 Task: Create a section API Design Sprint and in the section, add a milestone Social Media Integration in the project AgileCon
Action: Mouse moved to (56, 394)
Screenshot: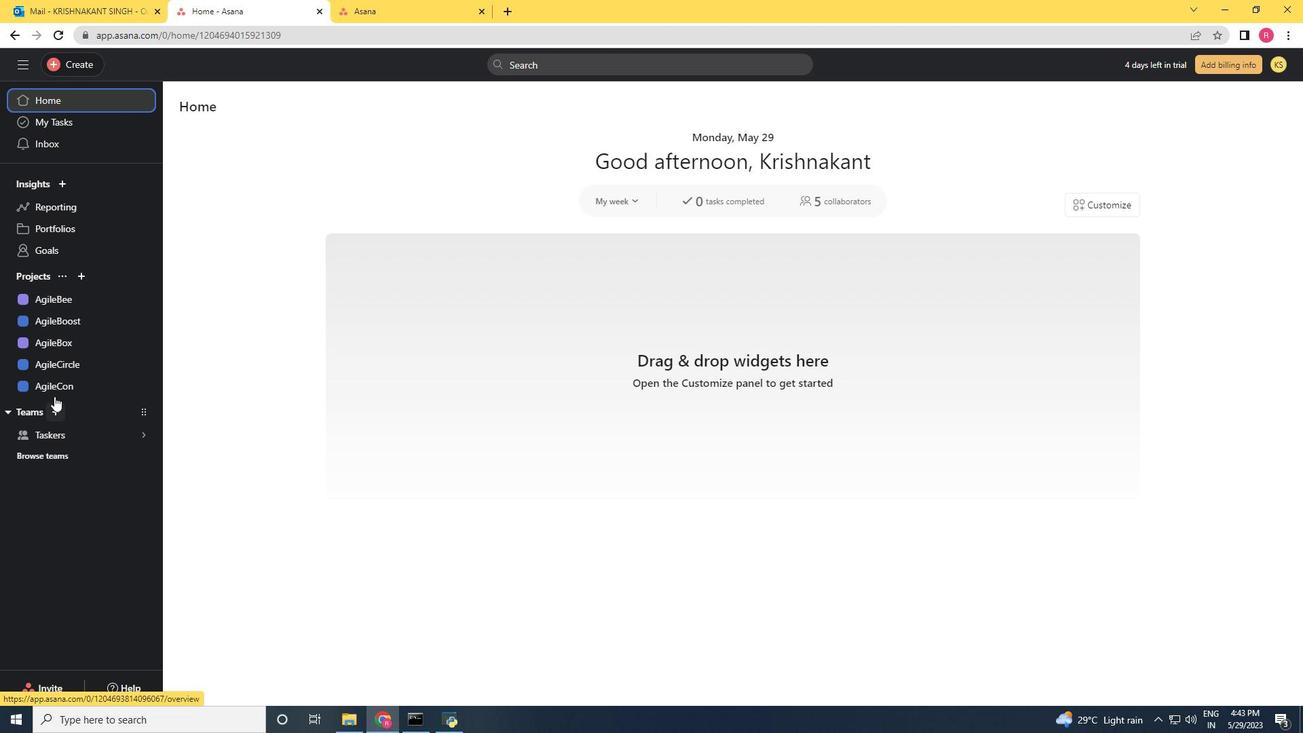 
Action: Mouse pressed left at (56, 394)
Screenshot: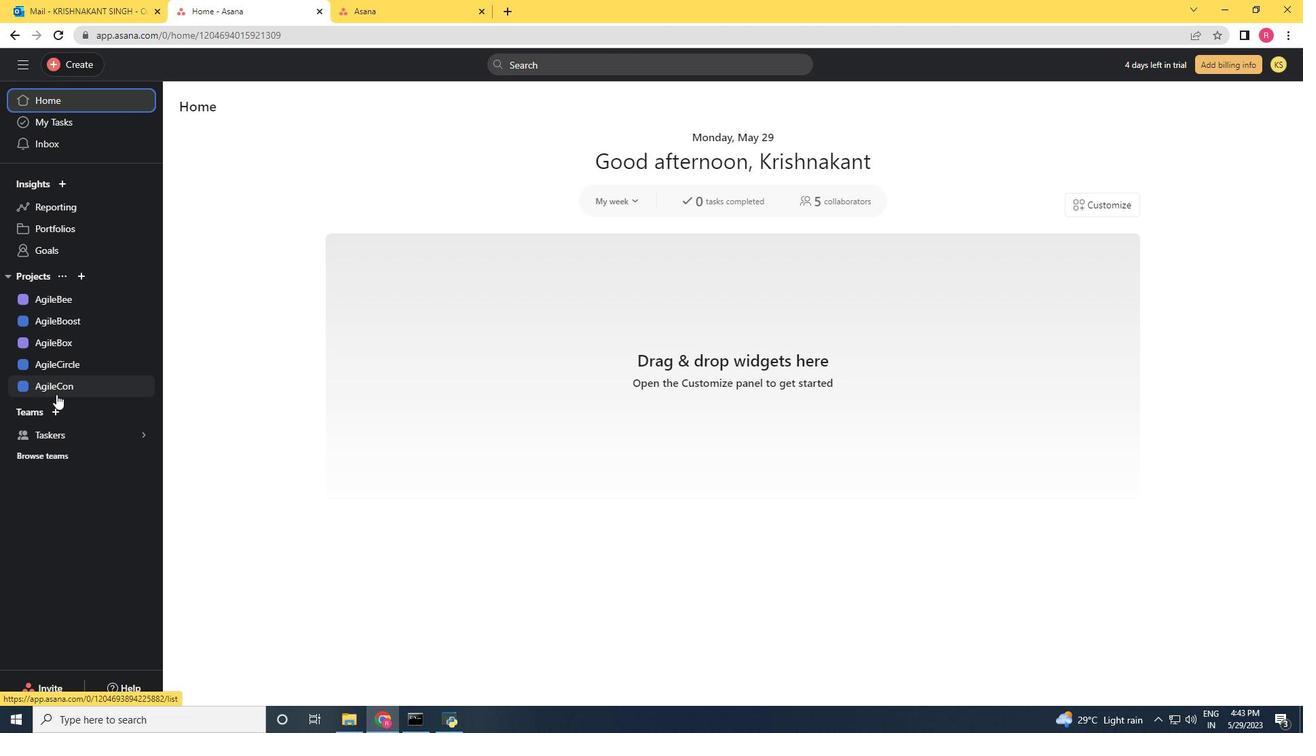 
Action: Mouse moved to (374, 509)
Screenshot: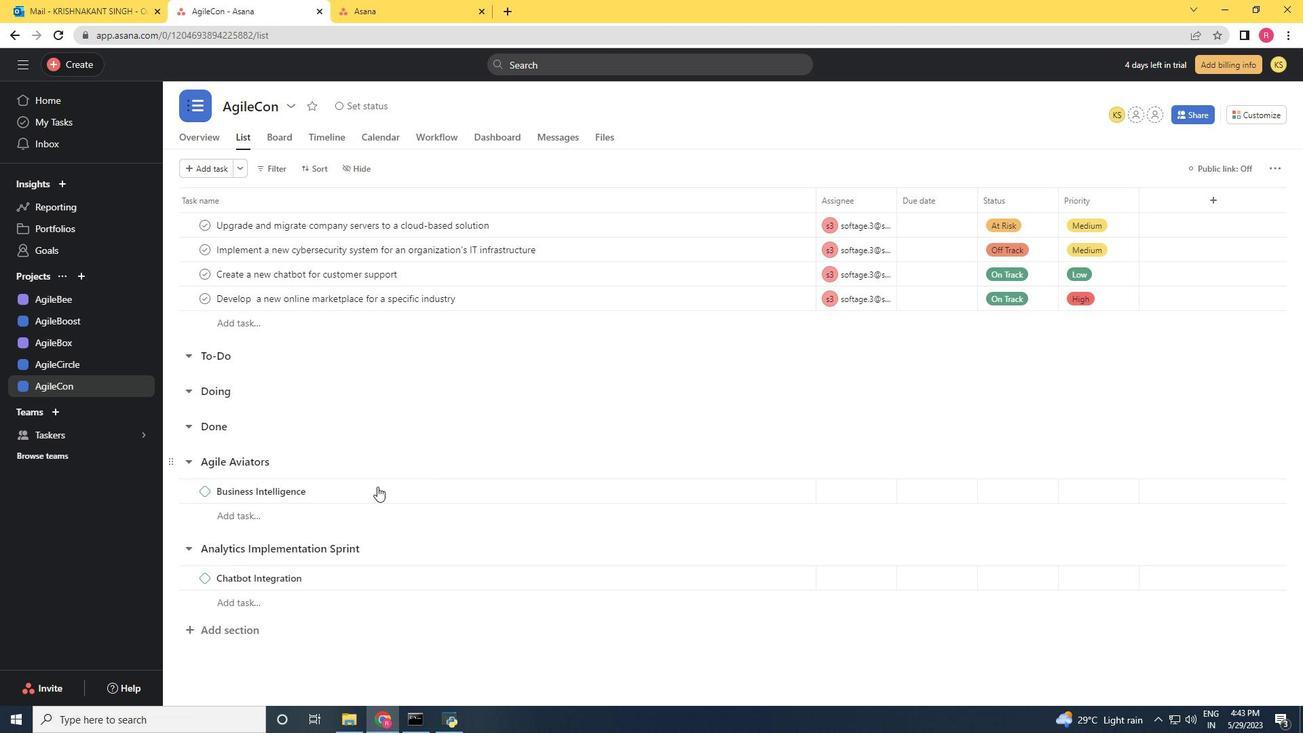 
Action: Mouse scrolled (374, 508) with delta (0, 0)
Screenshot: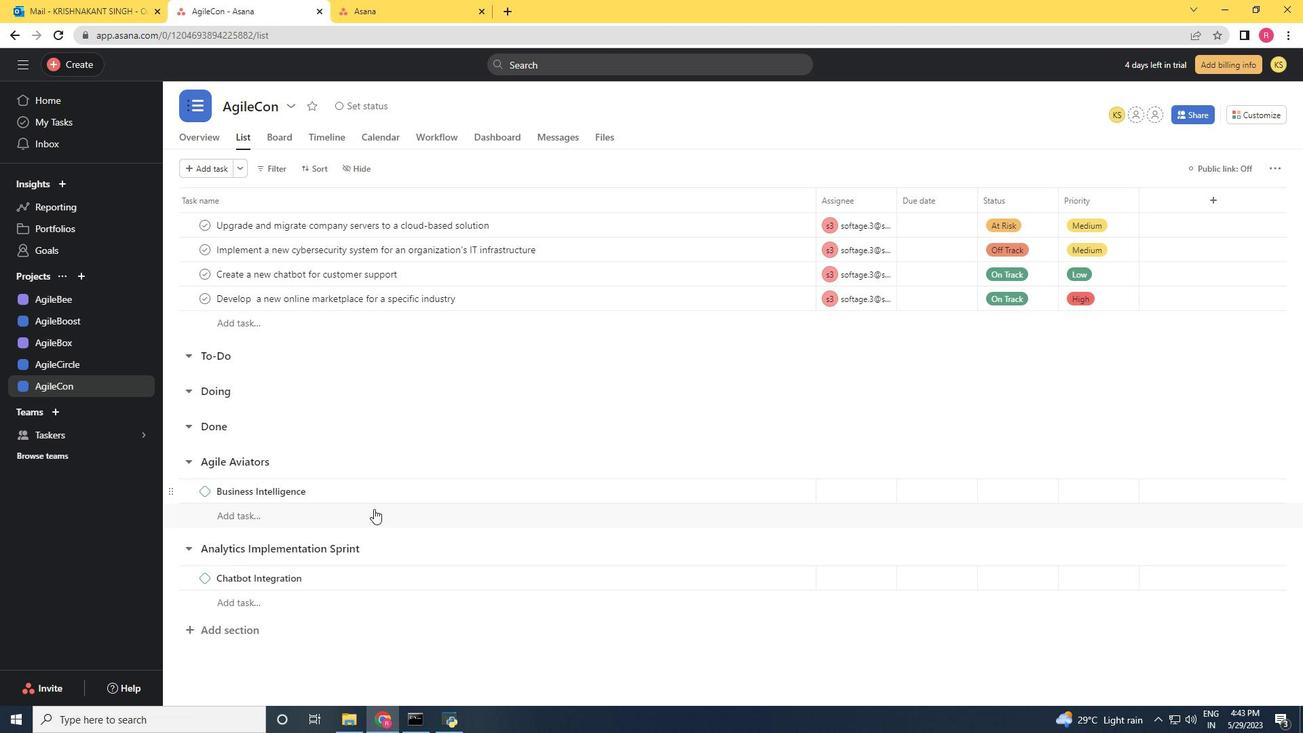 
Action: Mouse scrolled (374, 508) with delta (0, 0)
Screenshot: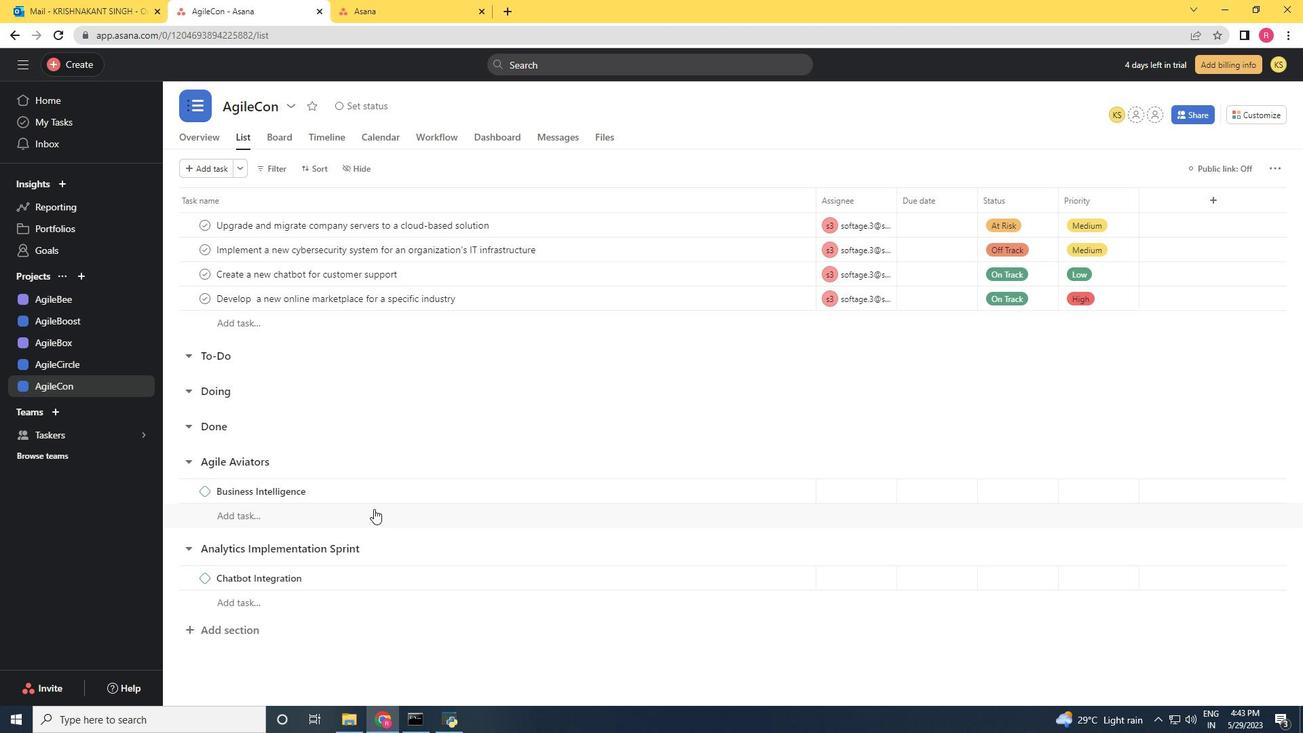 
Action: Mouse scrolled (374, 508) with delta (0, 0)
Screenshot: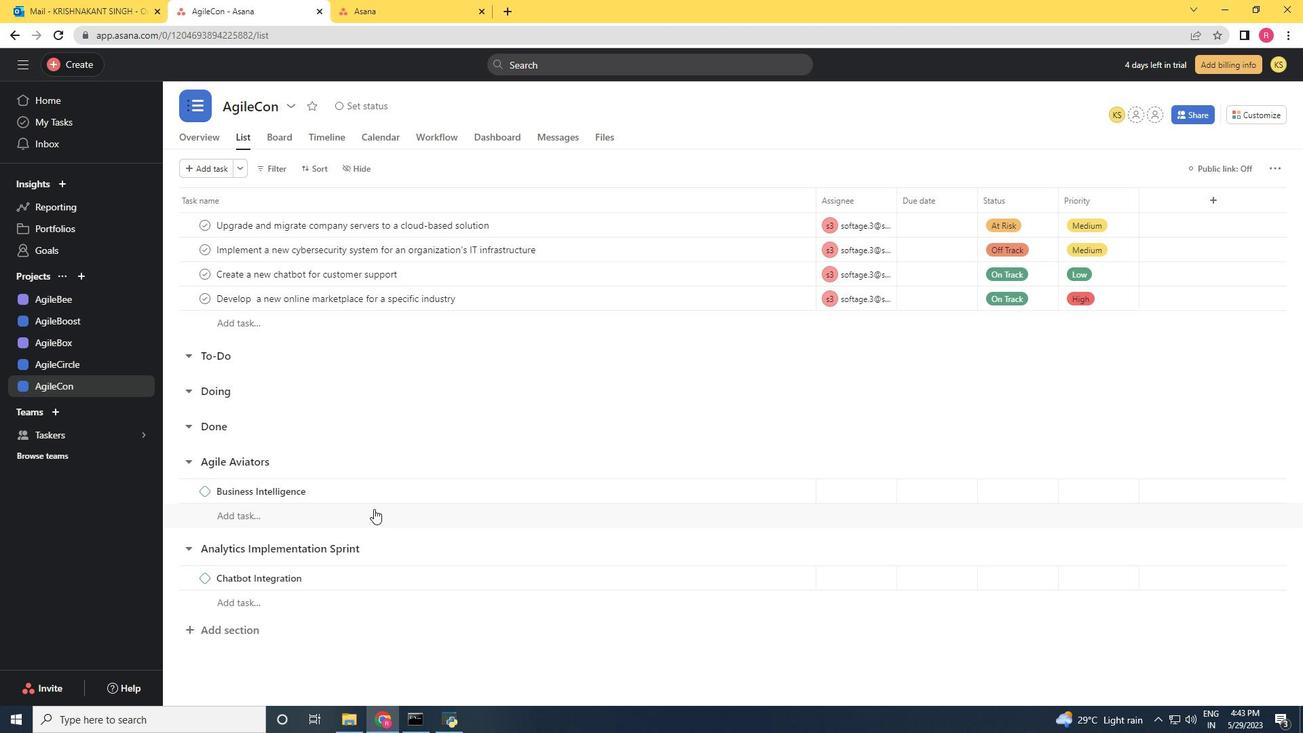 
Action: Mouse scrolled (374, 508) with delta (0, 0)
Screenshot: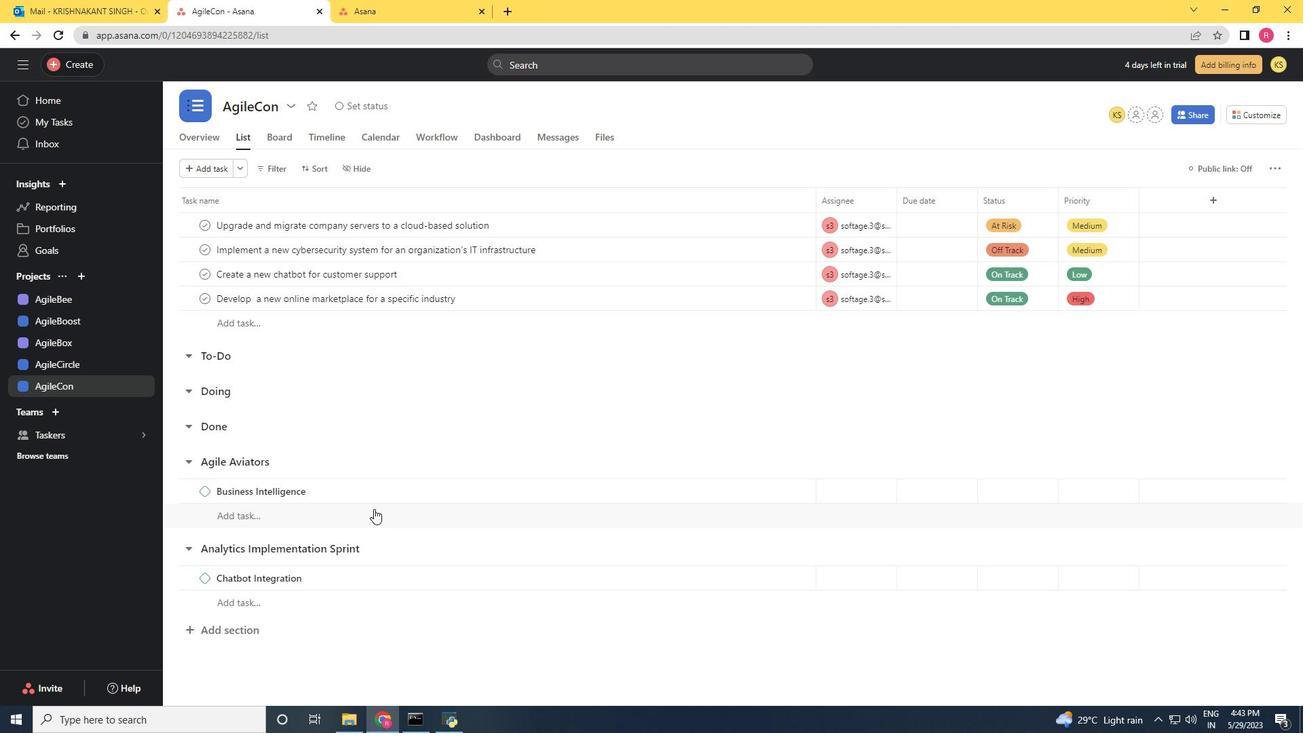 
Action: Mouse moved to (234, 631)
Screenshot: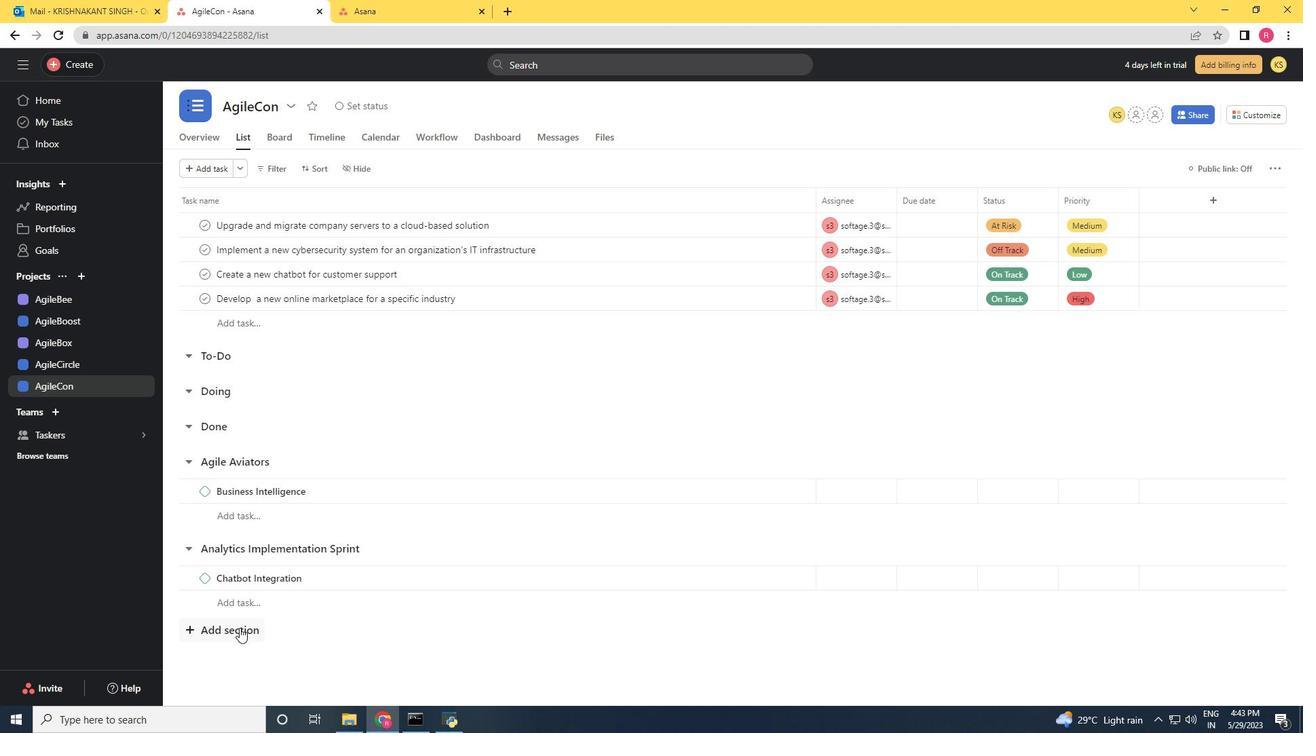 
Action: Mouse pressed left at (234, 631)
Screenshot: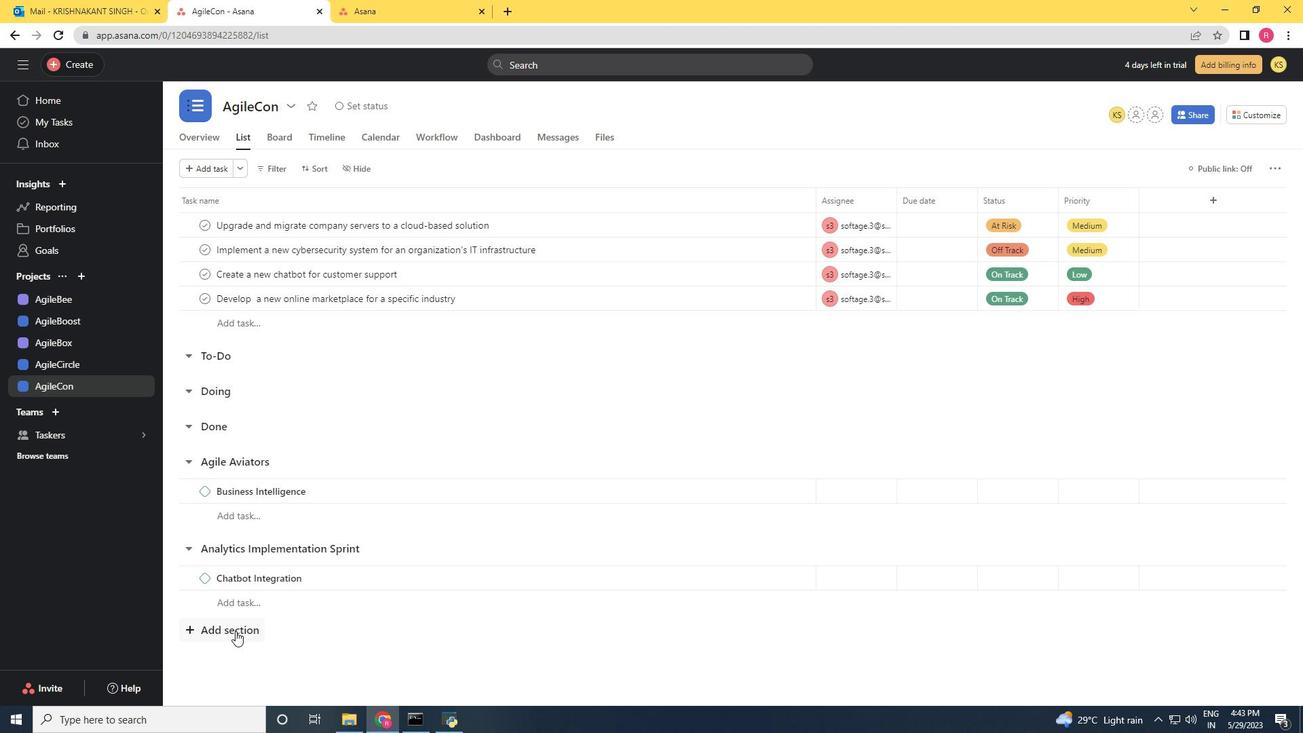 
Action: Mouse moved to (234, 631)
Screenshot: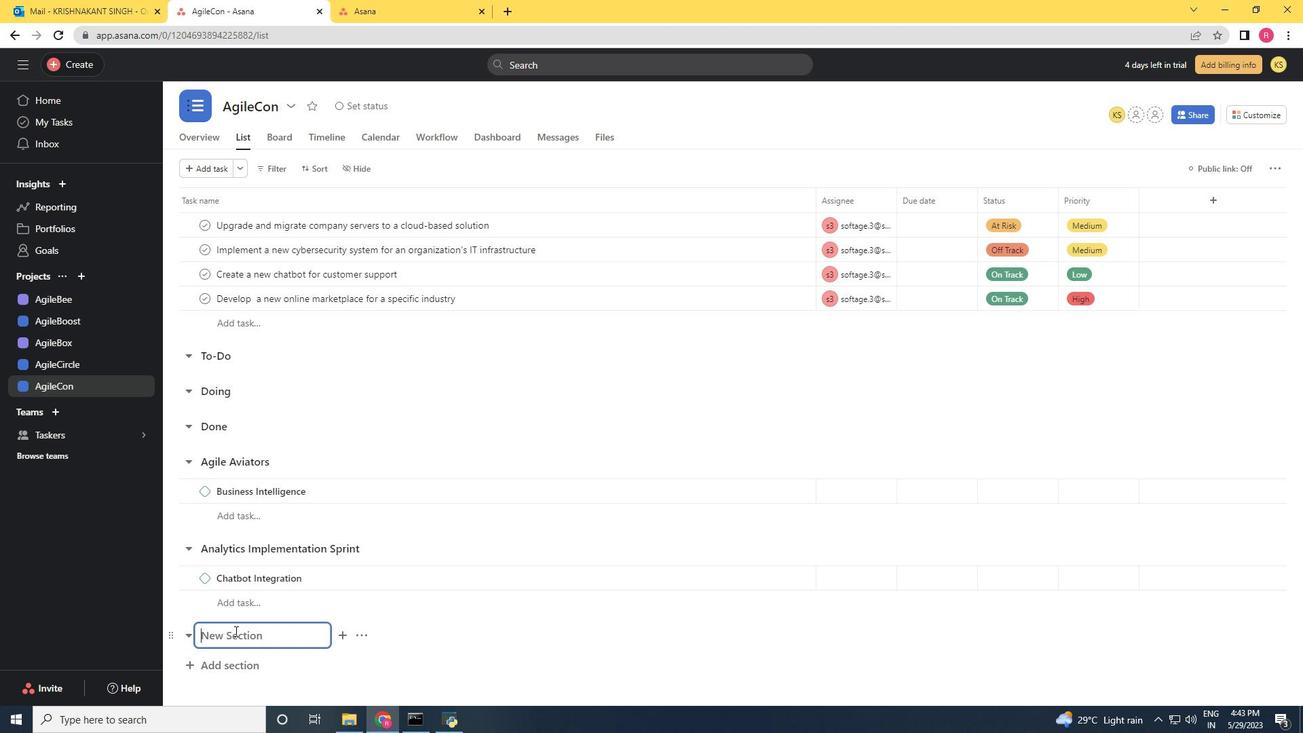 
Action: Mouse scrolled (234, 630) with delta (0, 0)
Screenshot: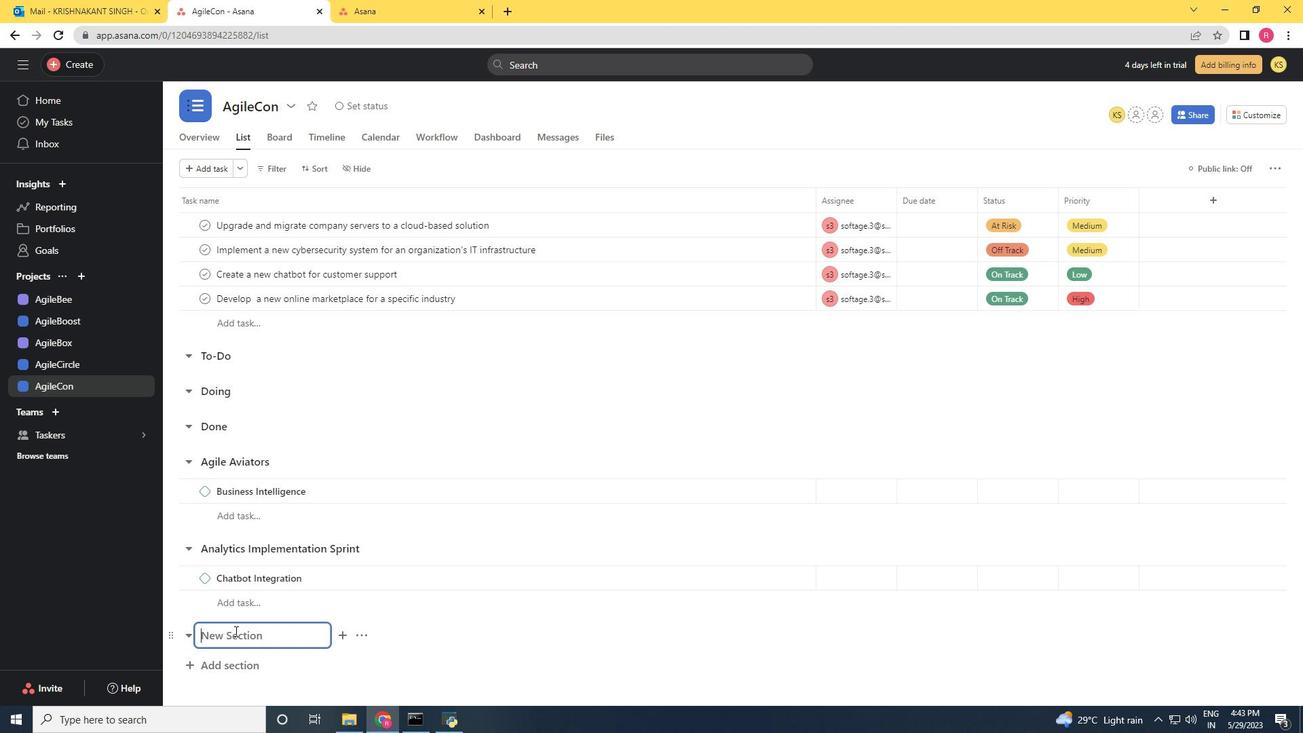 
Action: Key pressed <Key.shift>Api<Key.space><Key.backspace><Key.backspace><Key.backspace><Key.shift><Key.shift><Key.shift><Key.shift><Key.shift>P<Key.shift><Key.shift><Key.shift>I<Key.space><Key.shift>design<Key.space><Key.shift>Sprint<Key.enter>
Screenshot: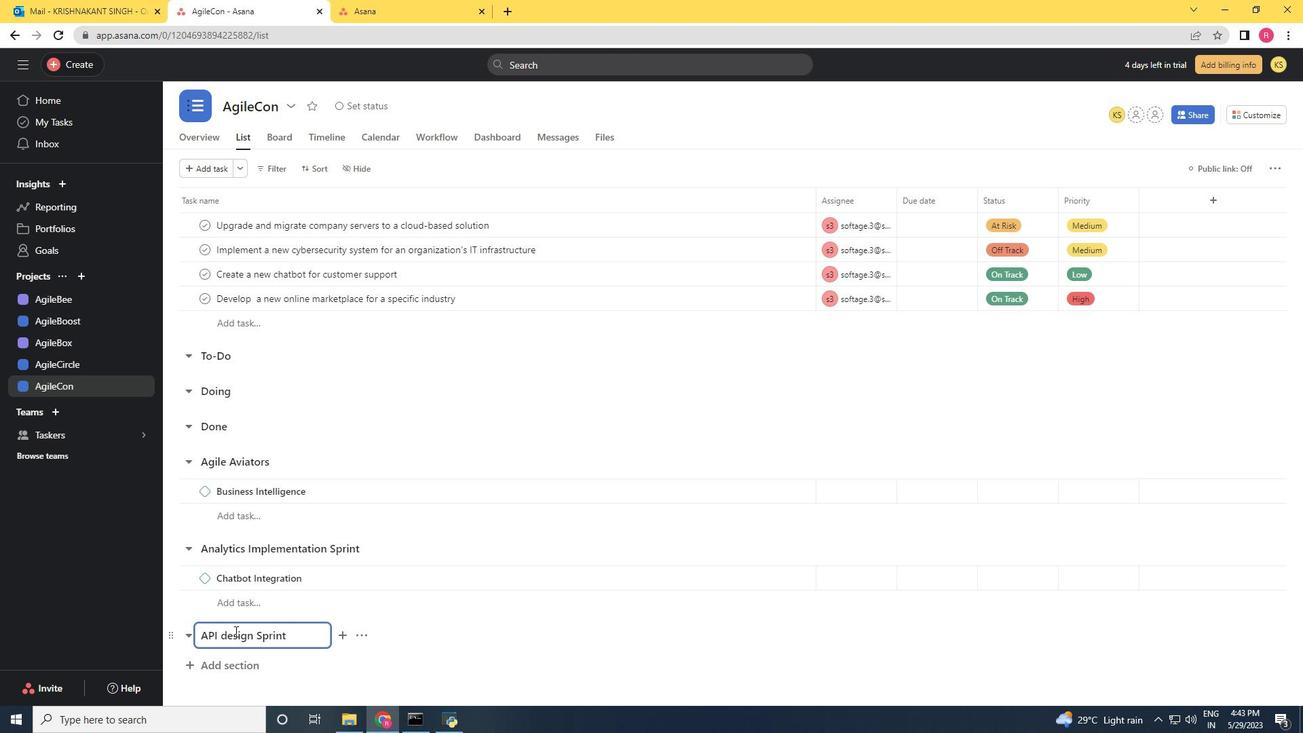 
Action: Mouse pressed left at (234, 631)
Screenshot: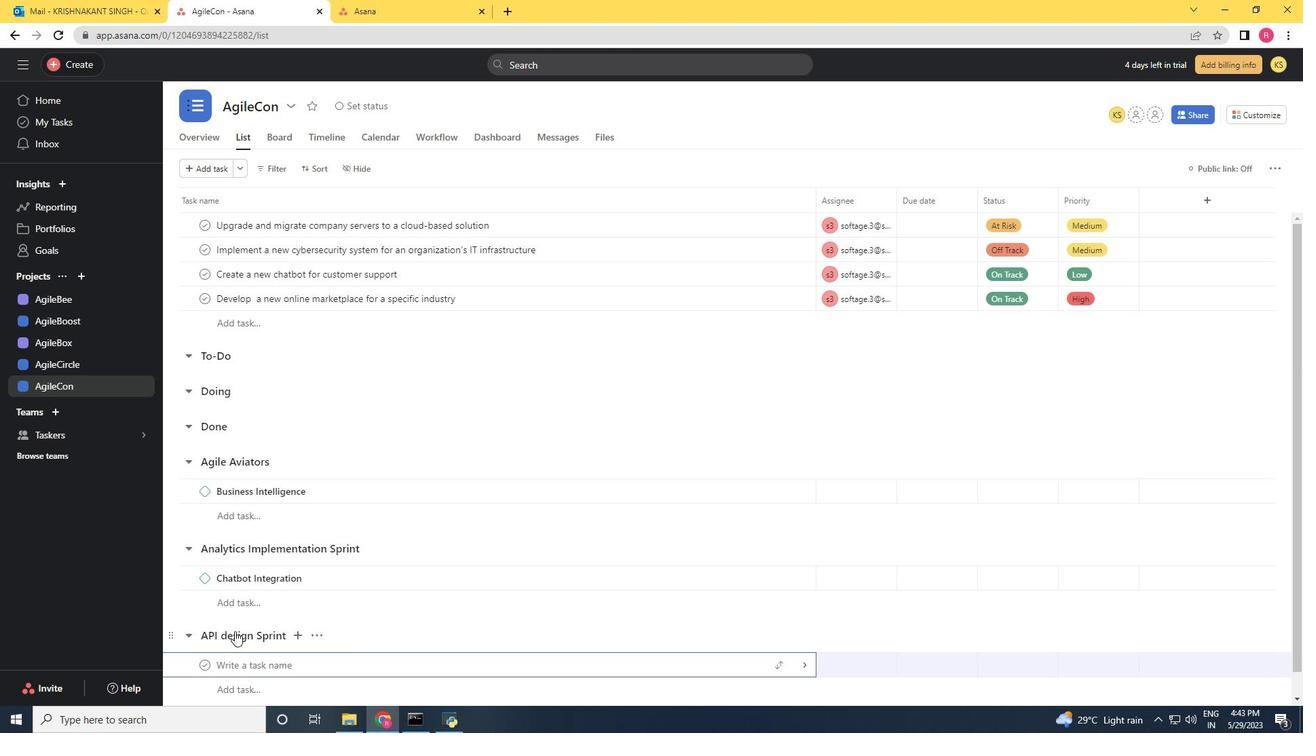 
Action: Mouse moved to (228, 636)
Screenshot: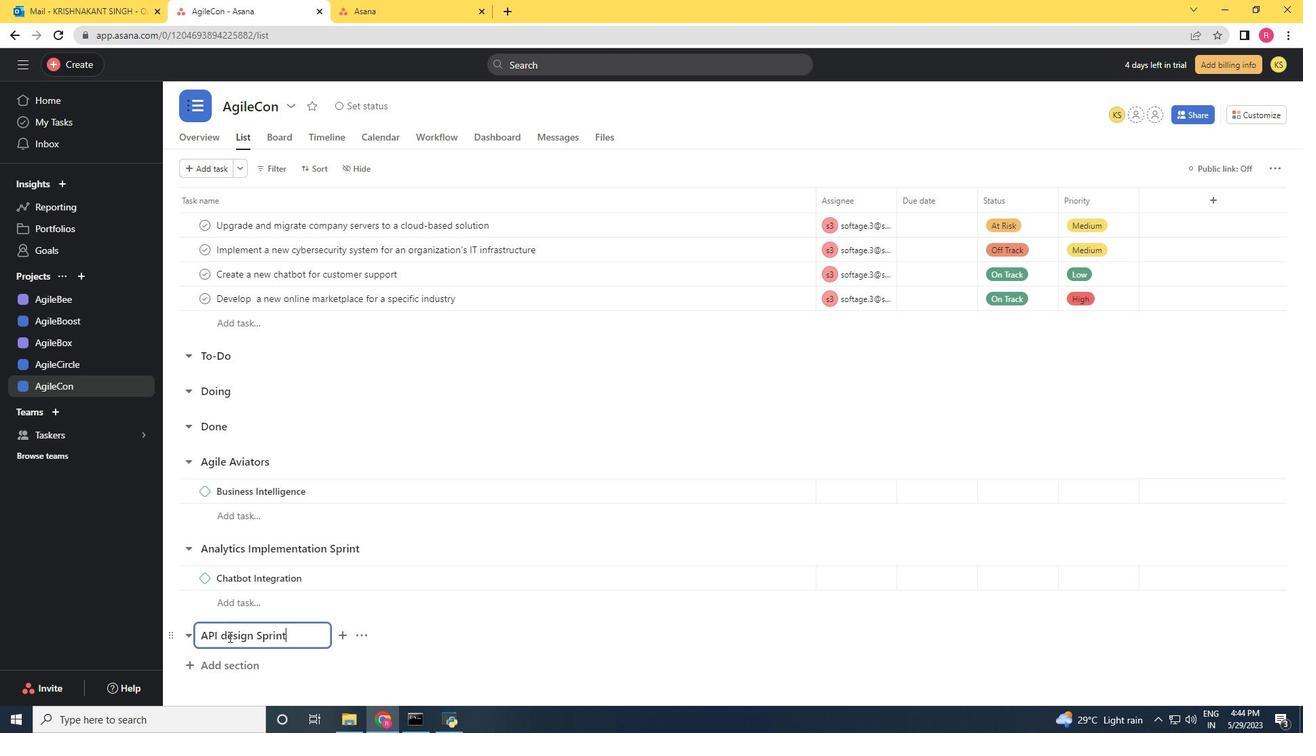 
Action: Mouse pressed left at (228, 636)
Screenshot: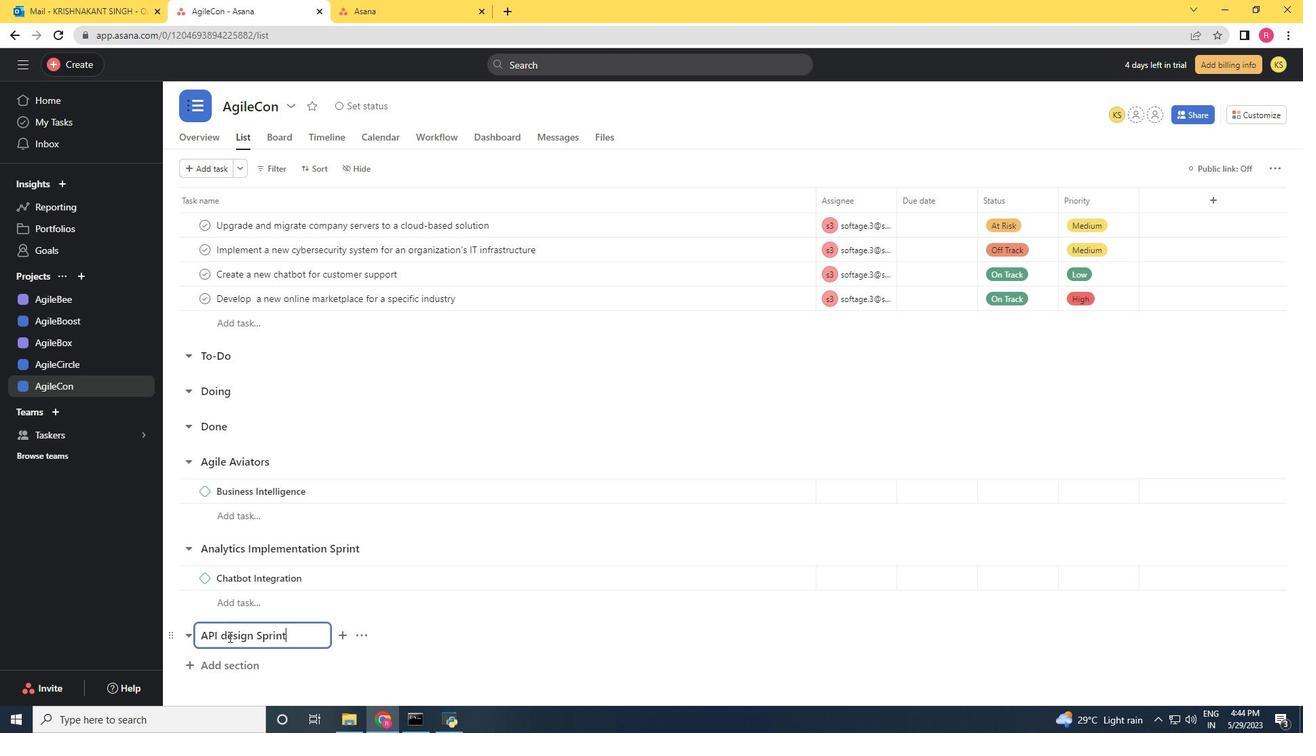 
Action: Key pressed <Key.backspace><Key.shift>D<Key.enter><Key.shift><Key.shift><Key.shift><Key.shift>Social<Key.space><Key.shift><Key.shift><Key.shift>Medis<Key.backspace>a<Key.space><Key.shift>Integration<Key.space>
Screenshot: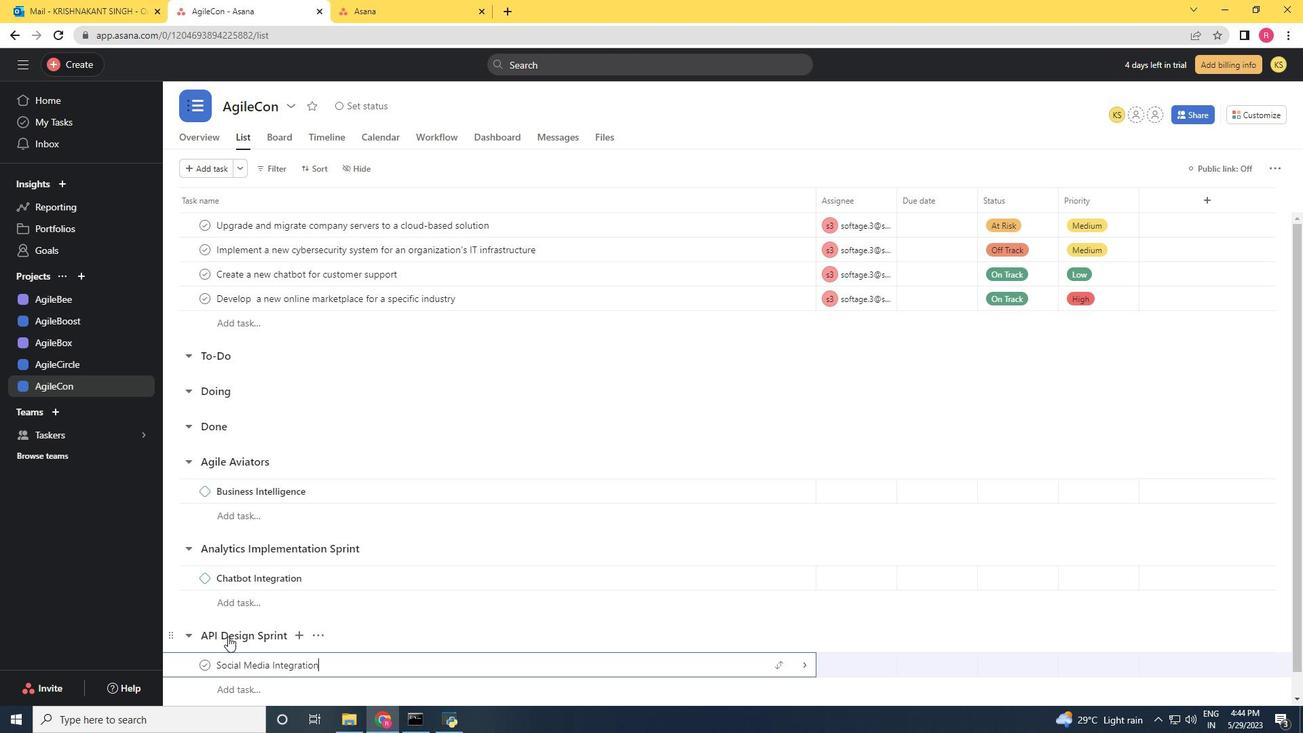 
Action: Mouse moved to (358, 670)
Screenshot: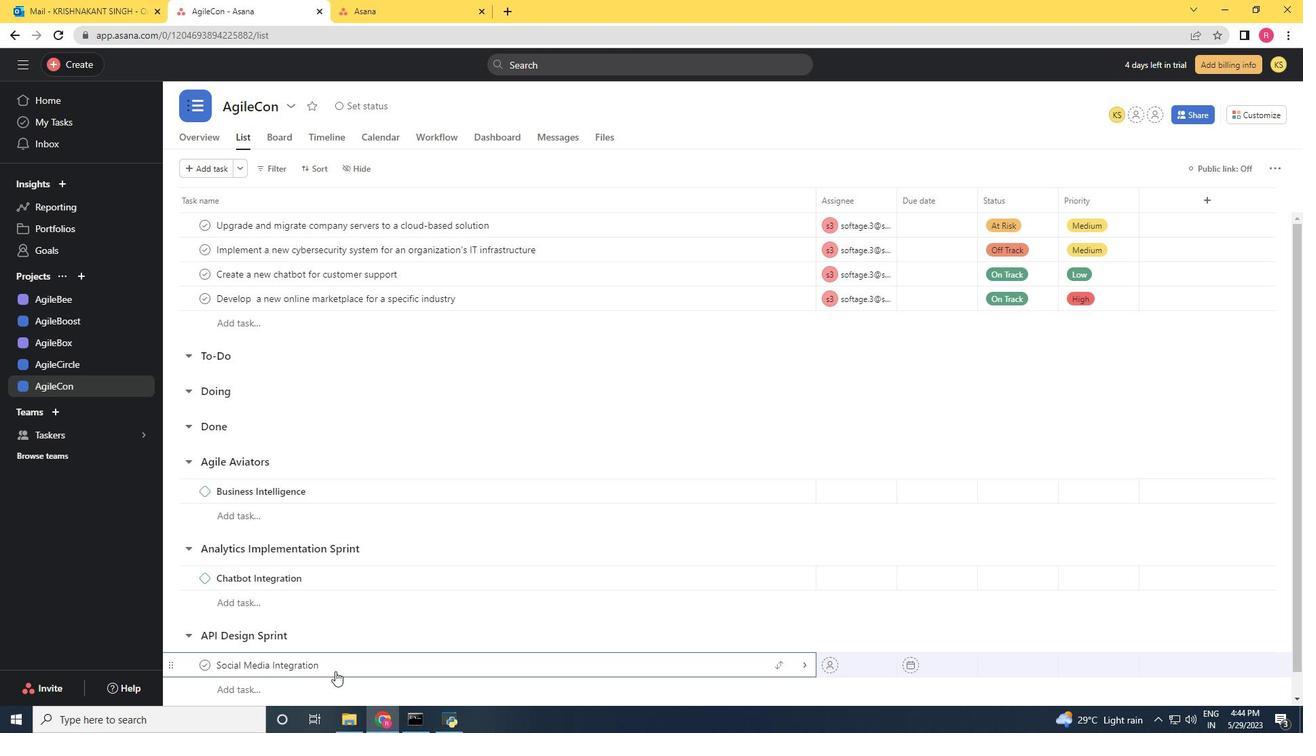 
Action: Mouse pressed right at (358, 670)
Screenshot: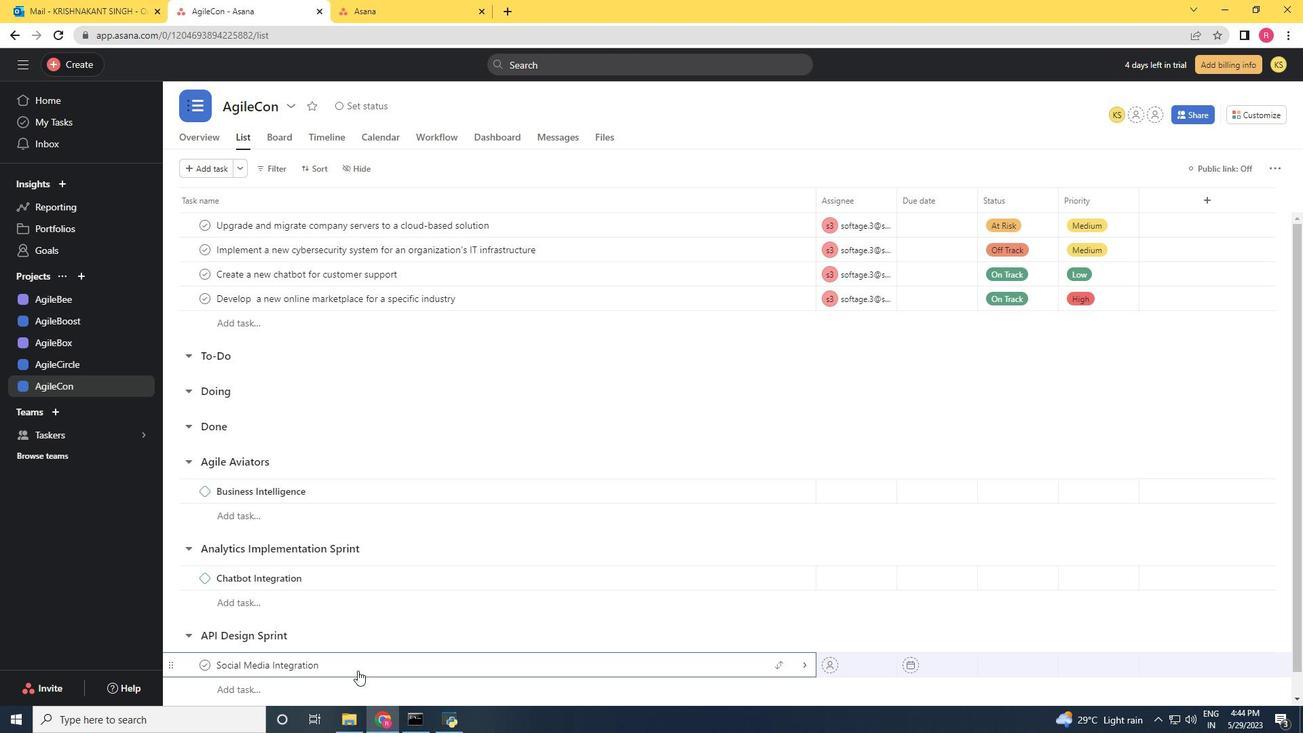 
Action: Mouse moved to (433, 598)
Screenshot: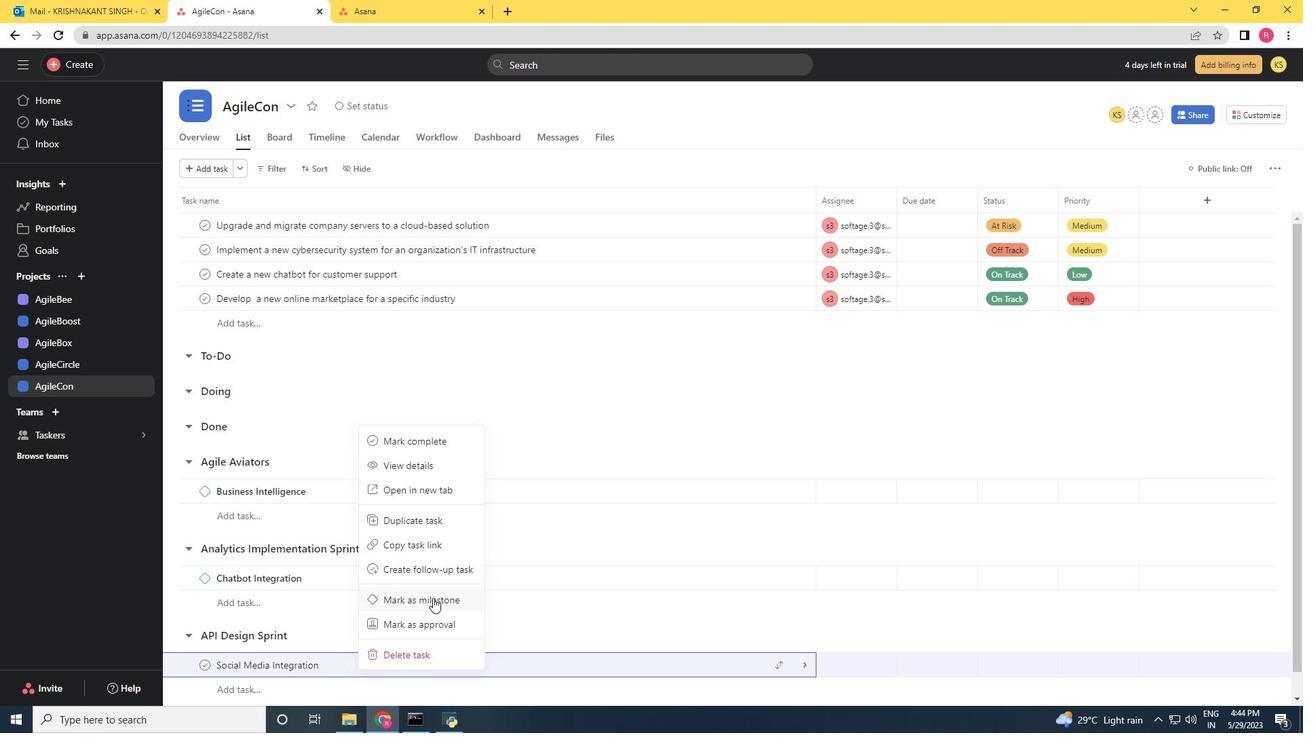 
Action: Mouse pressed left at (433, 598)
Screenshot: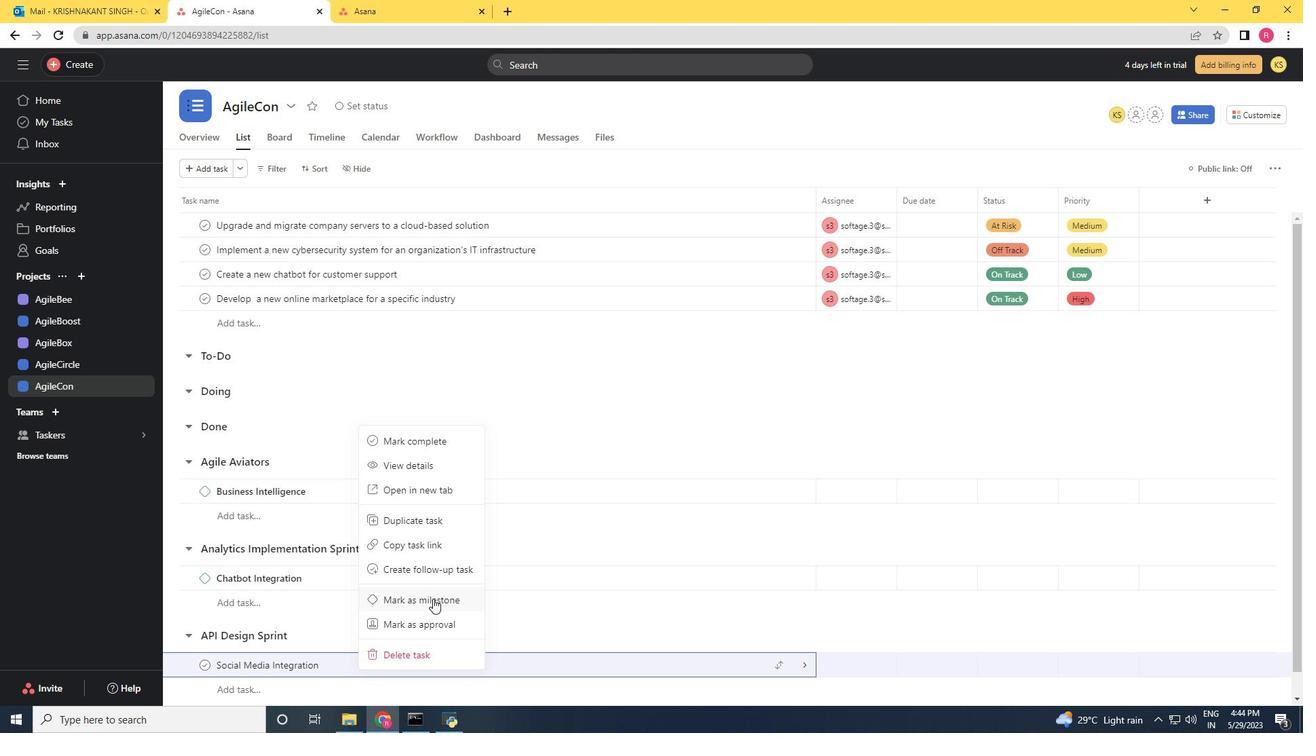 
Action: Mouse scrolled (433, 598) with delta (0, 0)
Screenshot: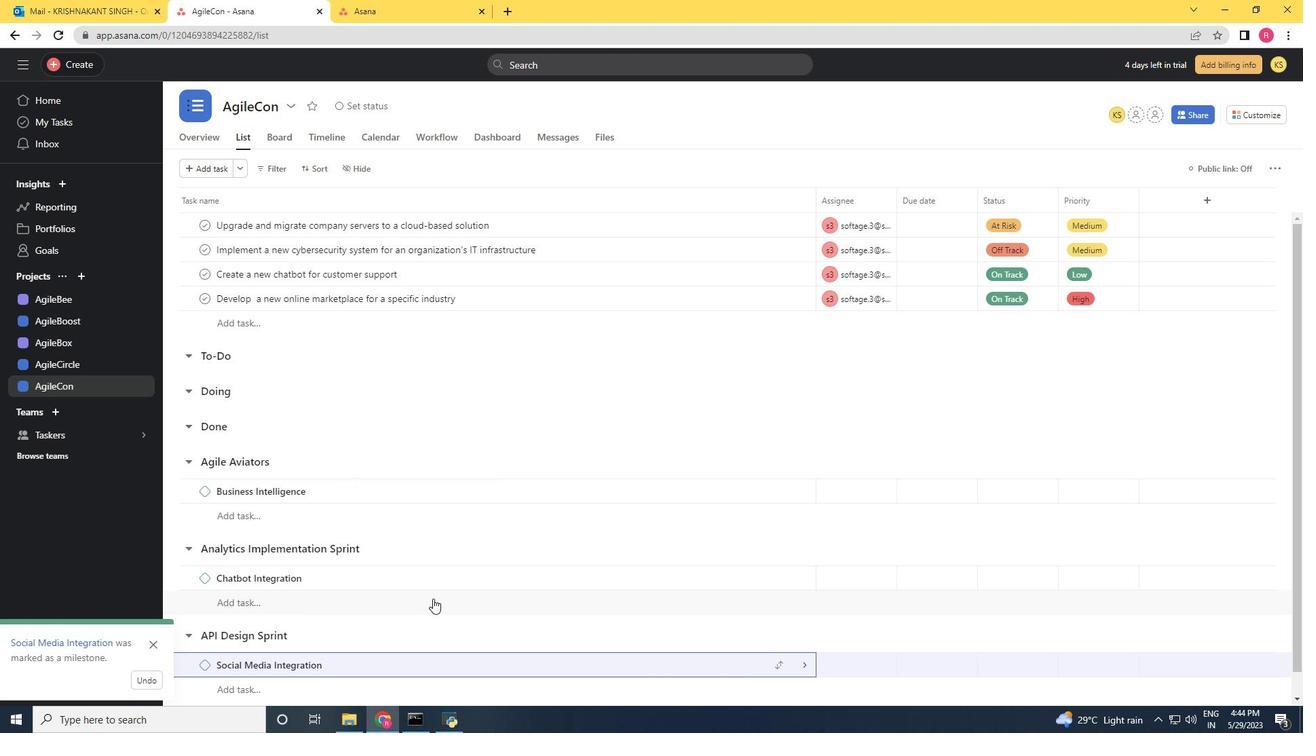 
Action: Mouse scrolled (433, 598) with delta (0, 0)
Screenshot: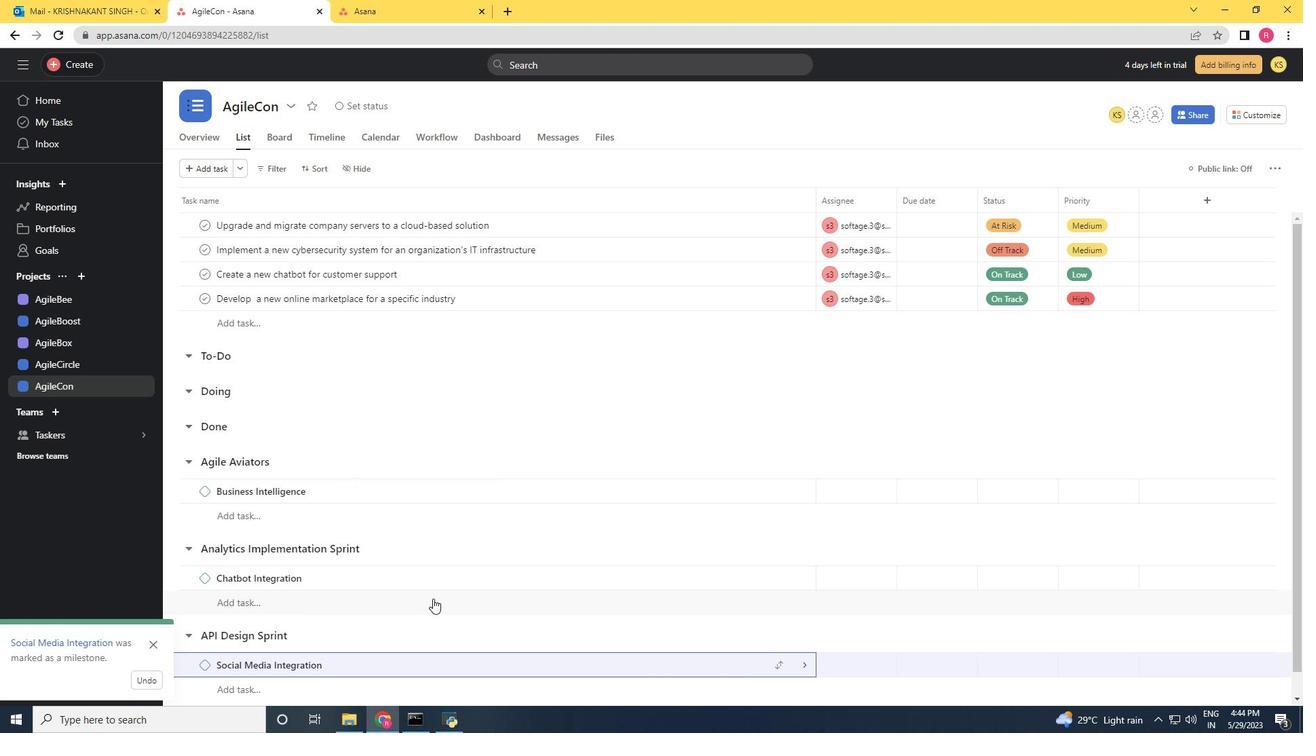 
Action: Mouse scrolled (433, 598) with delta (0, 0)
Screenshot: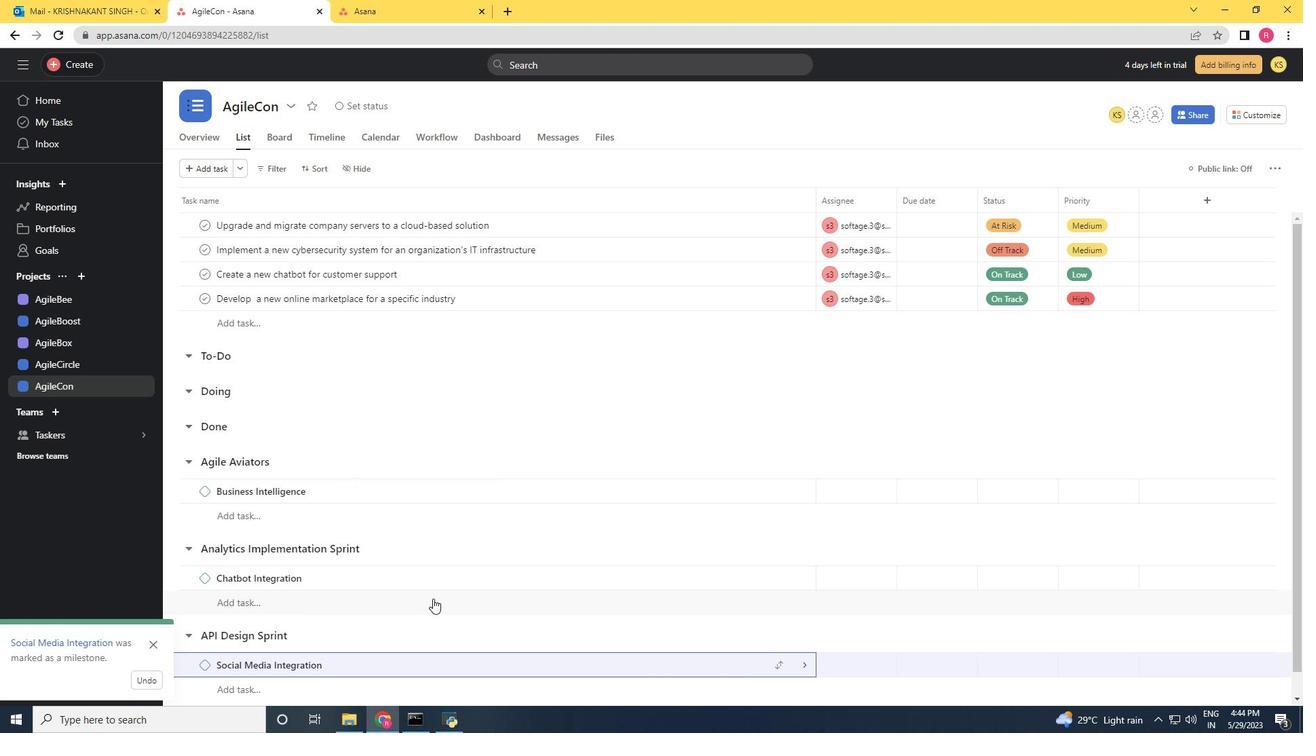 
